 Task: Select the localhost option this is a local port host in the remote.
Action: Mouse moved to (49, 547)
Screenshot: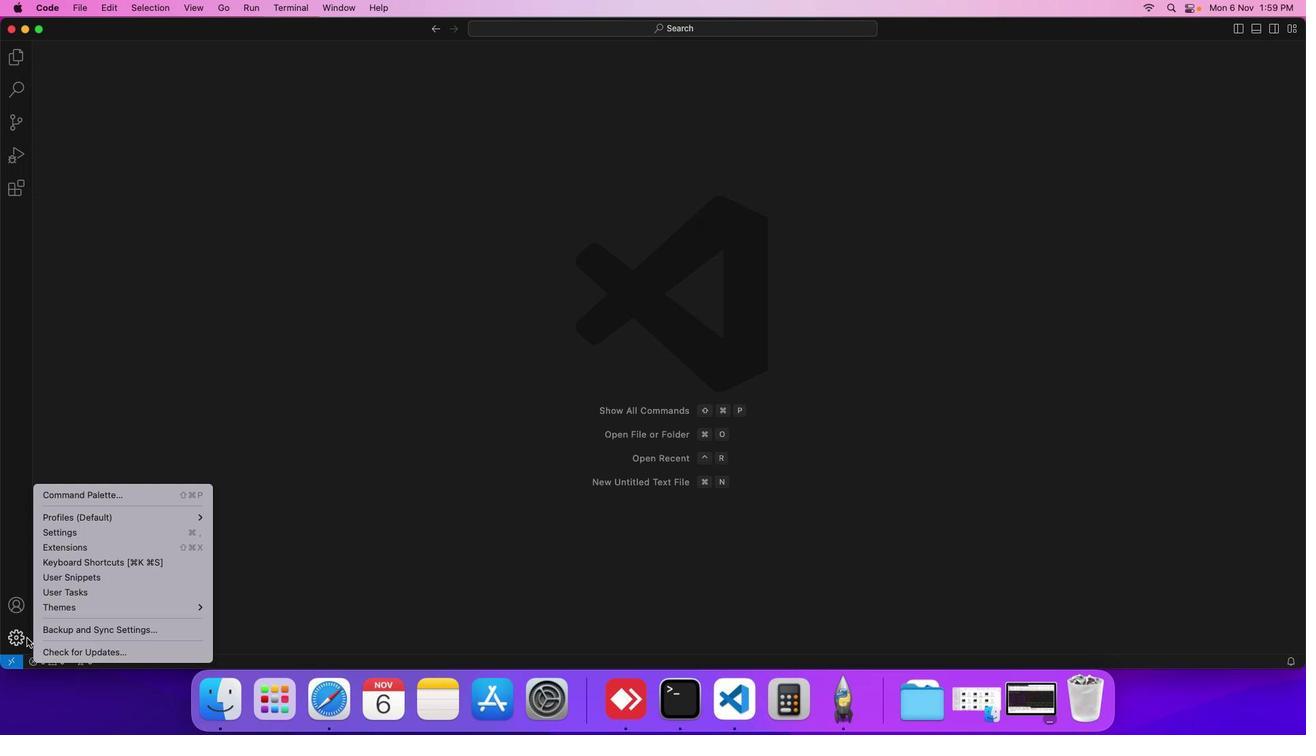 
Action: Mouse pressed left at (49, 547)
Screenshot: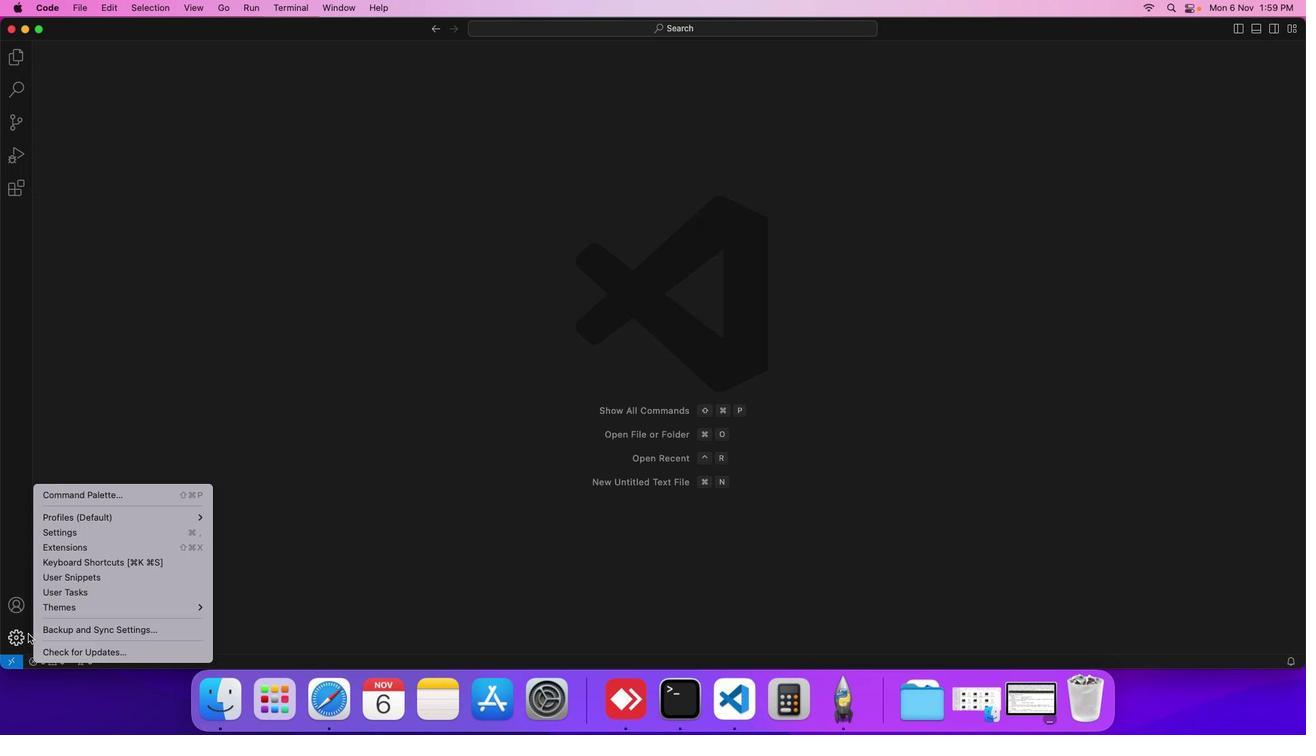 
Action: Mouse moved to (79, 478)
Screenshot: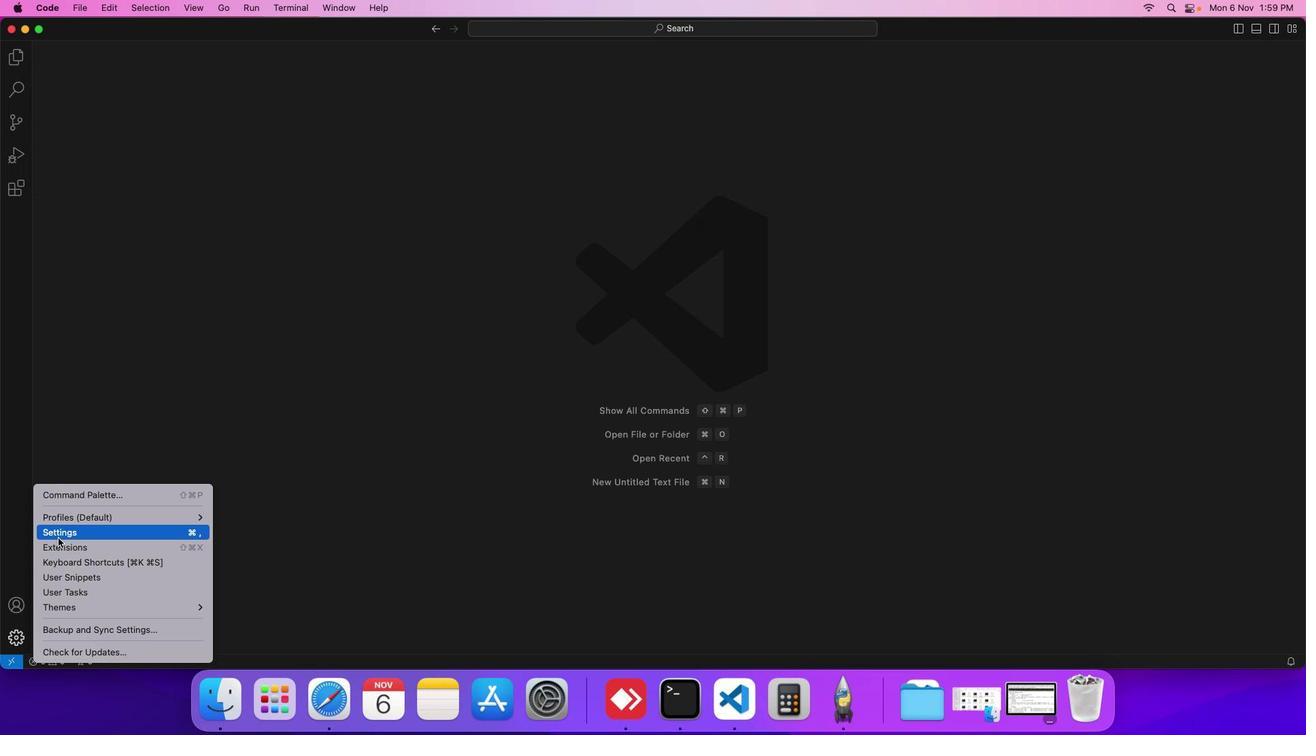 
Action: Mouse pressed left at (79, 478)
Screenshot: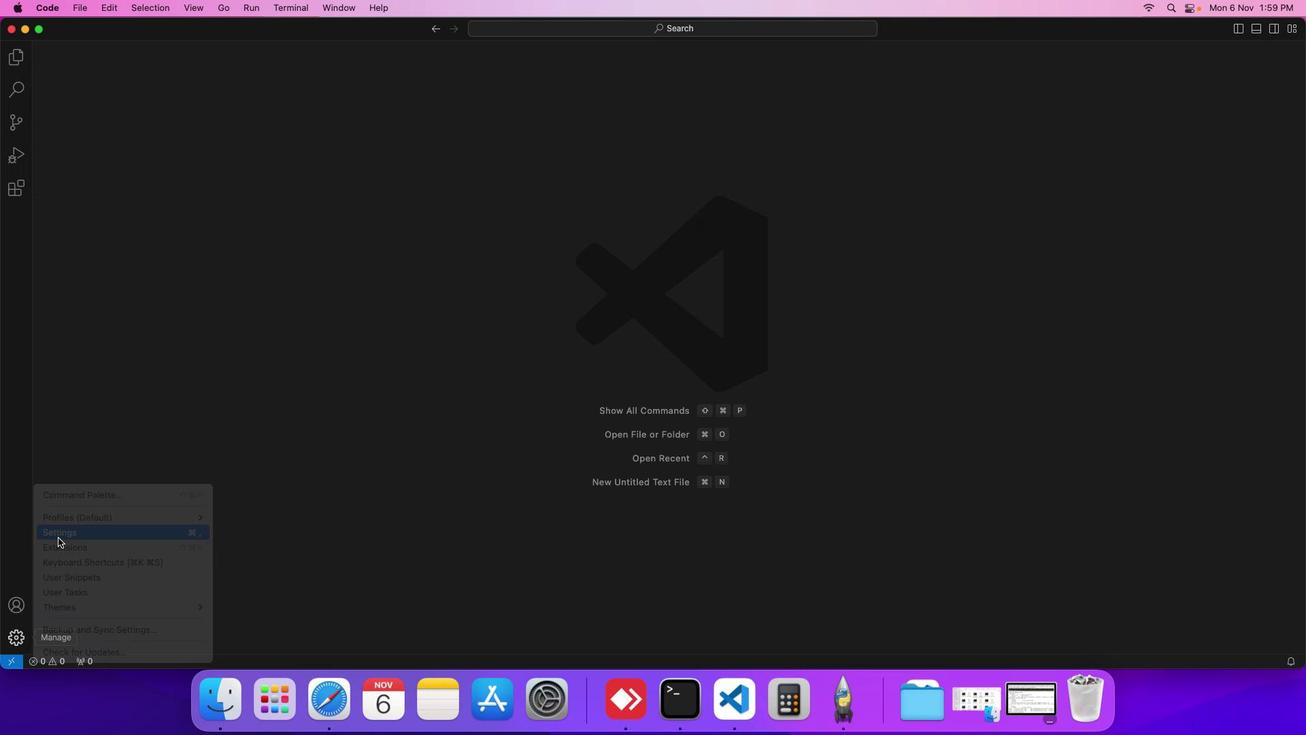 
Action: Mouse moved to (302, 243)
Screenshot: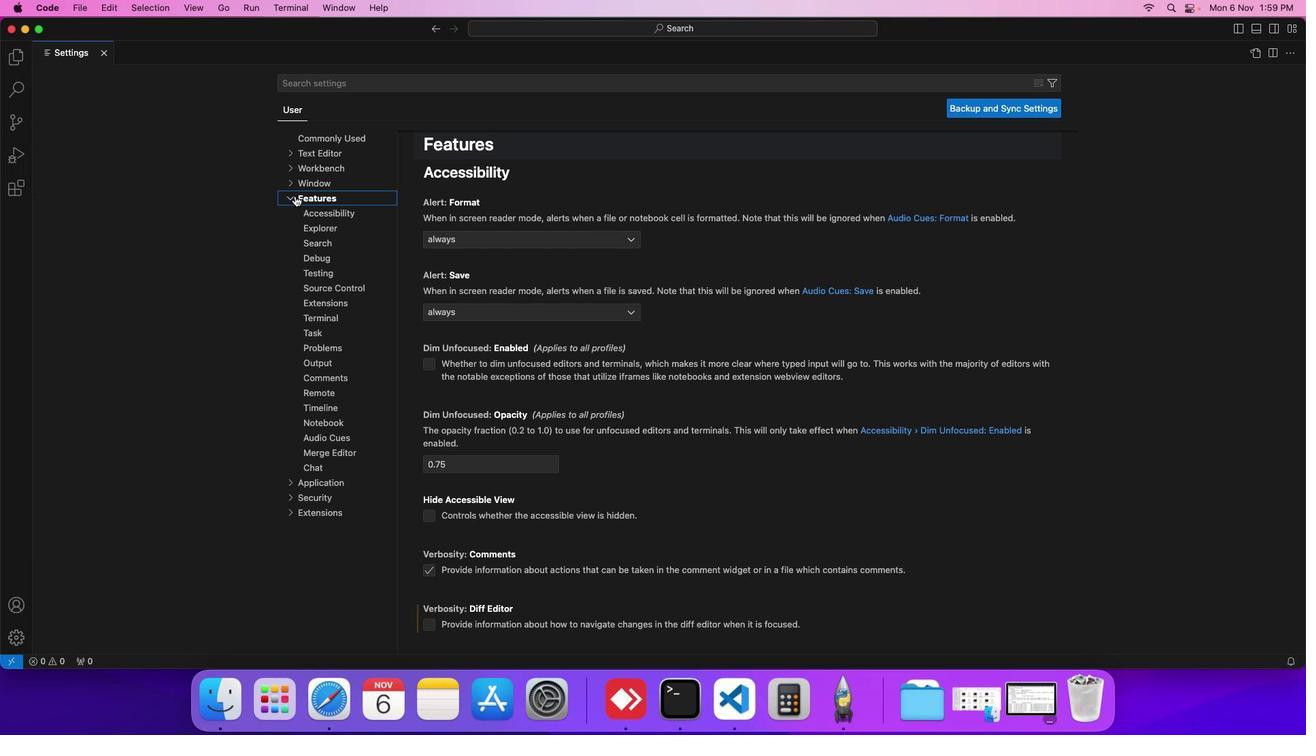 
Action: Mouse pressed left at (302, 243)
Screenshot: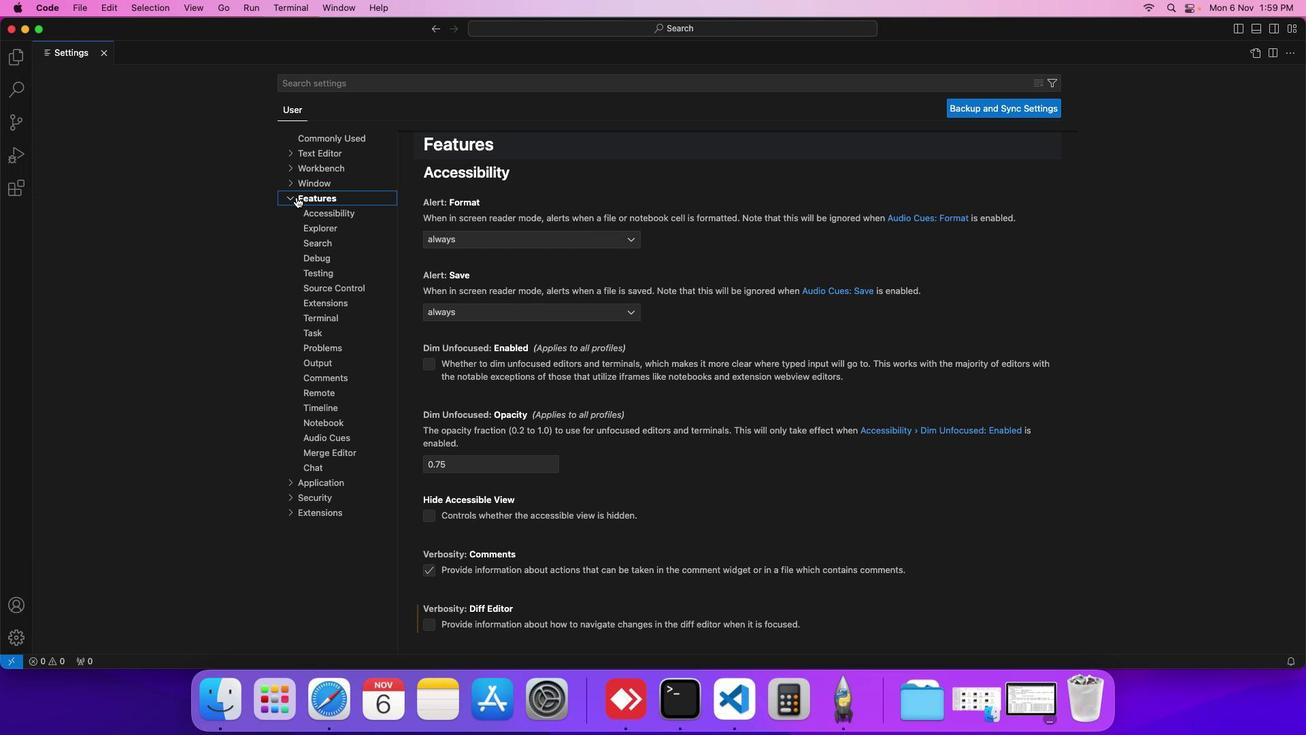 
Action: Mouse moved to (336, 381)
Screenshot: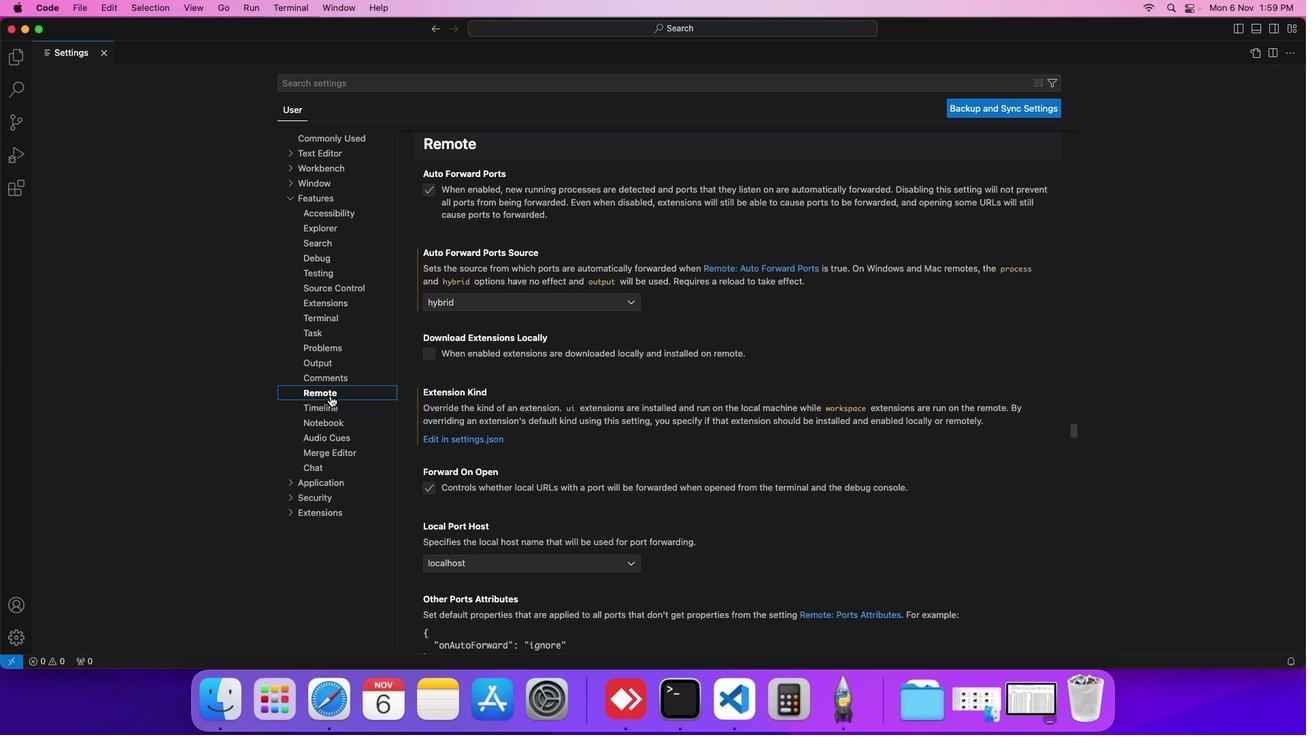 
Action: Mouse pressed left at (336, 381)
Screenshot: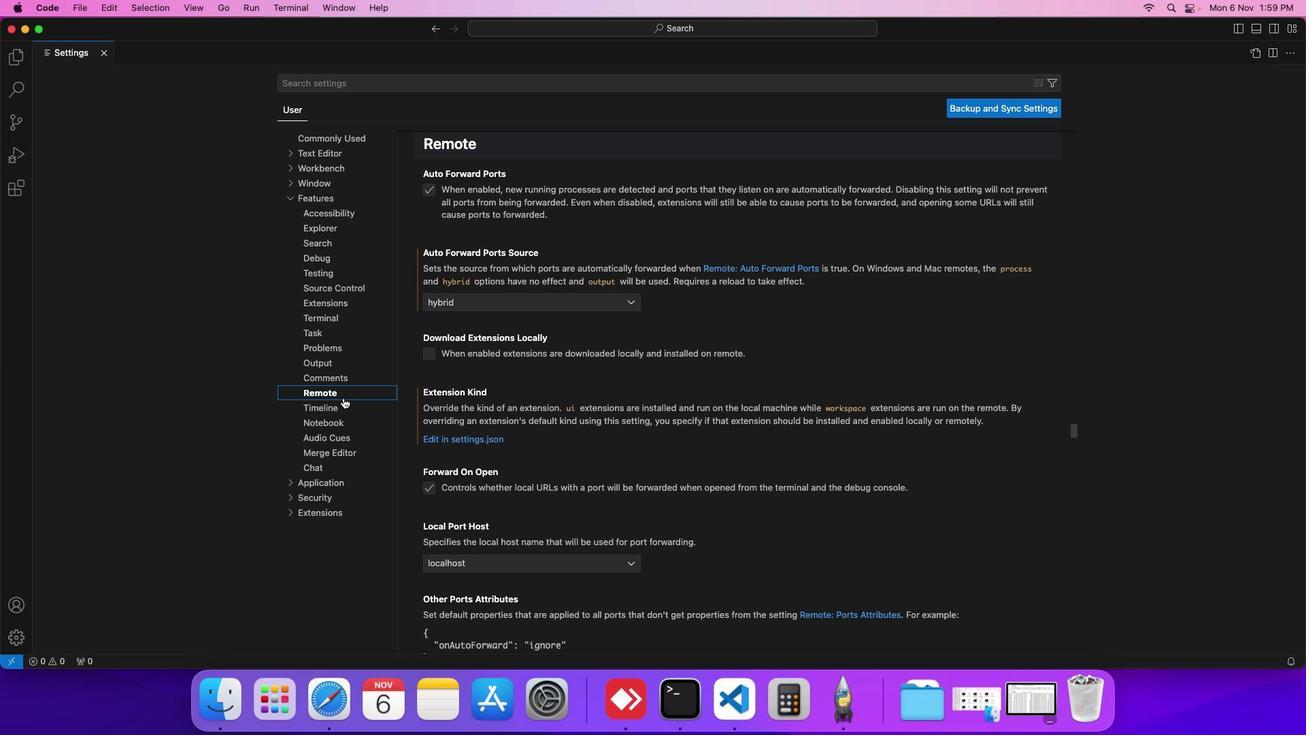 
Action: Mouse moved to (426, 390)
Screenshot: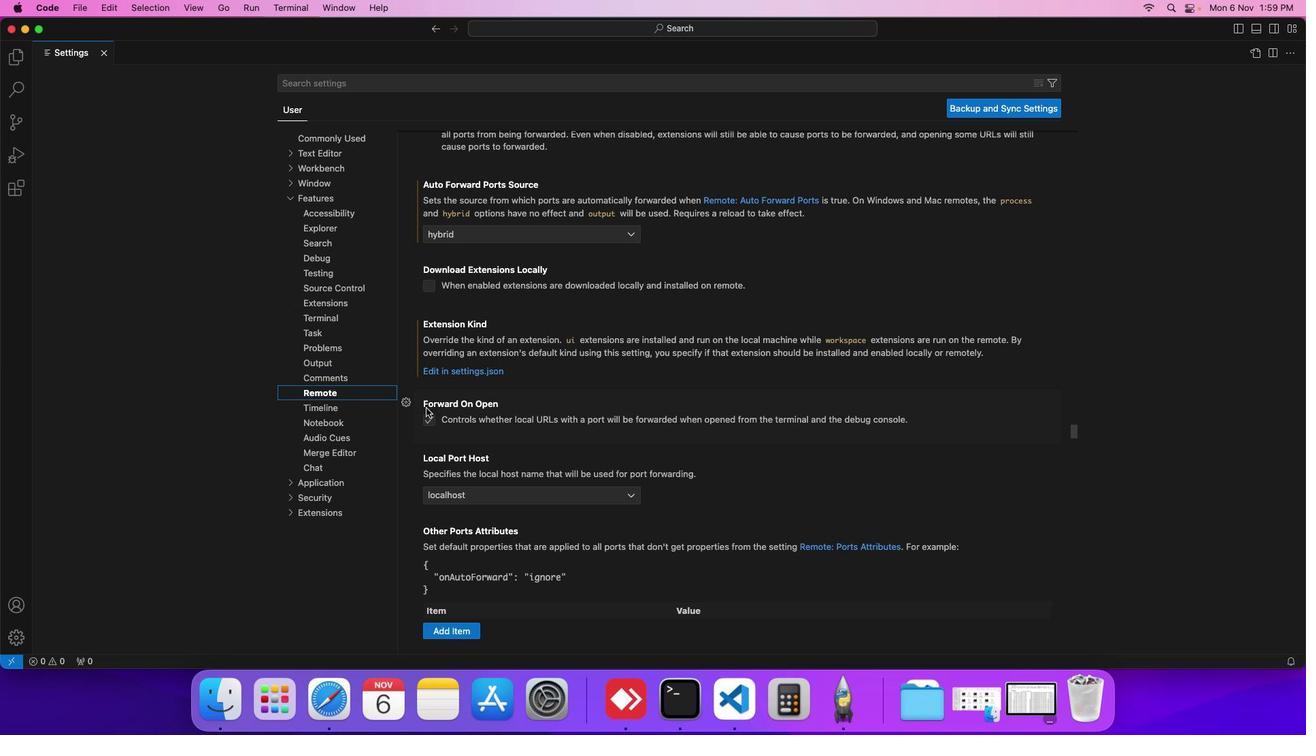 
Action: Mouse scrolled (426, 390) with delta (24, 108)
Screenshot: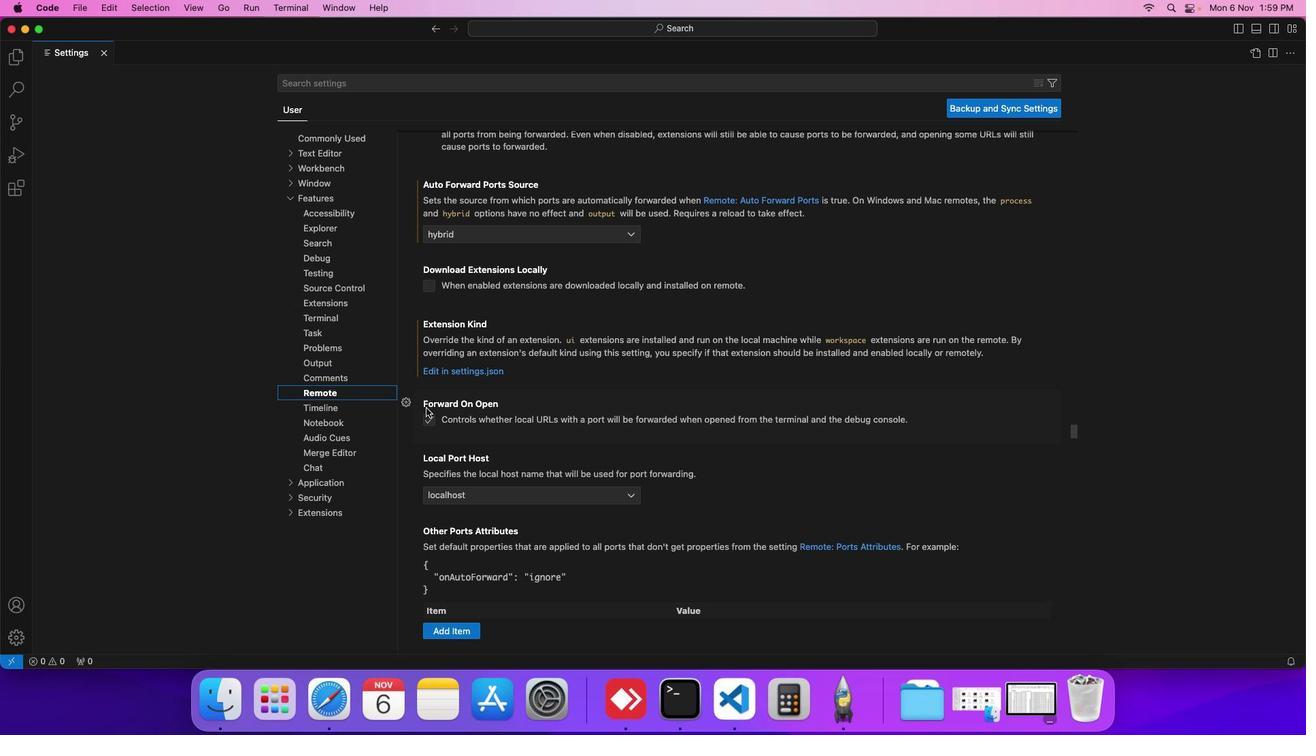 
Action: Mouse scrolled (426, 390) with delta (24, 108)
Screenshot: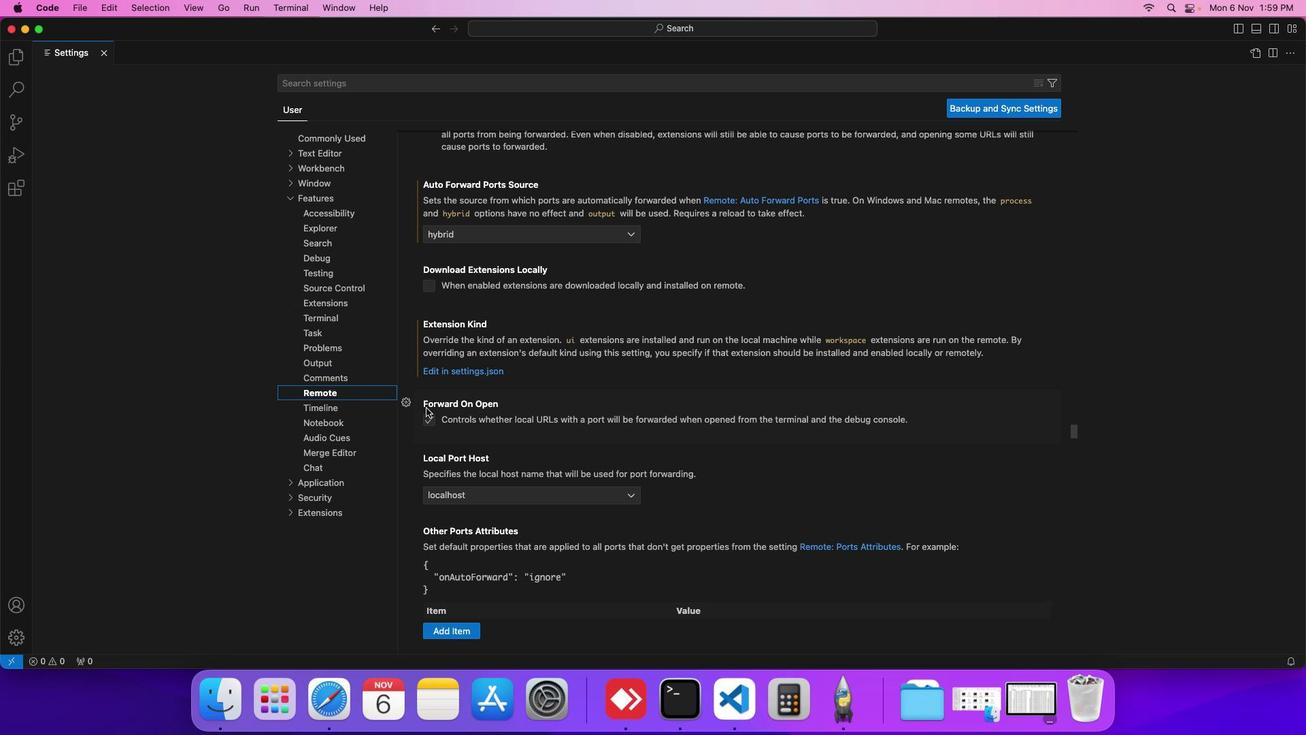 
Action: Mouse scrolled (426, 390) with delta (24, 108)
Screenshot: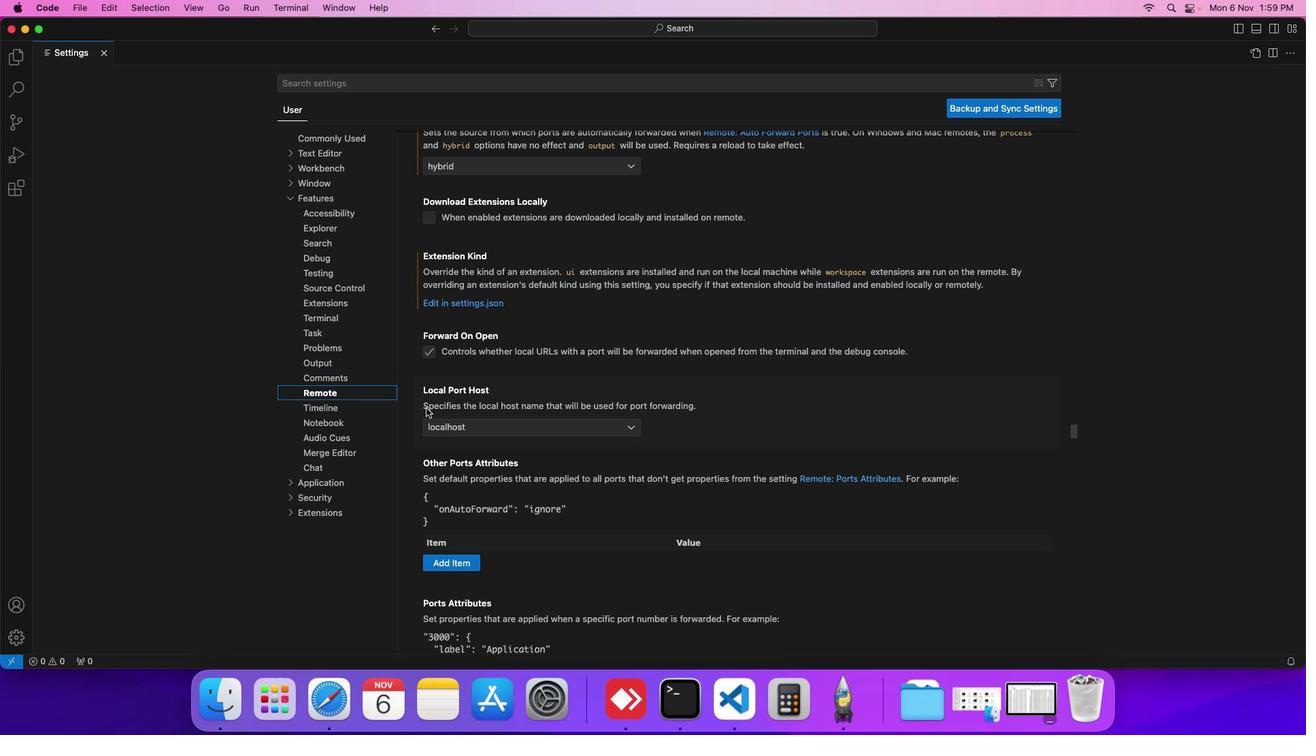 
Action: Mouse scrolled (426, 390) with delta (24, 108)
Screenshot: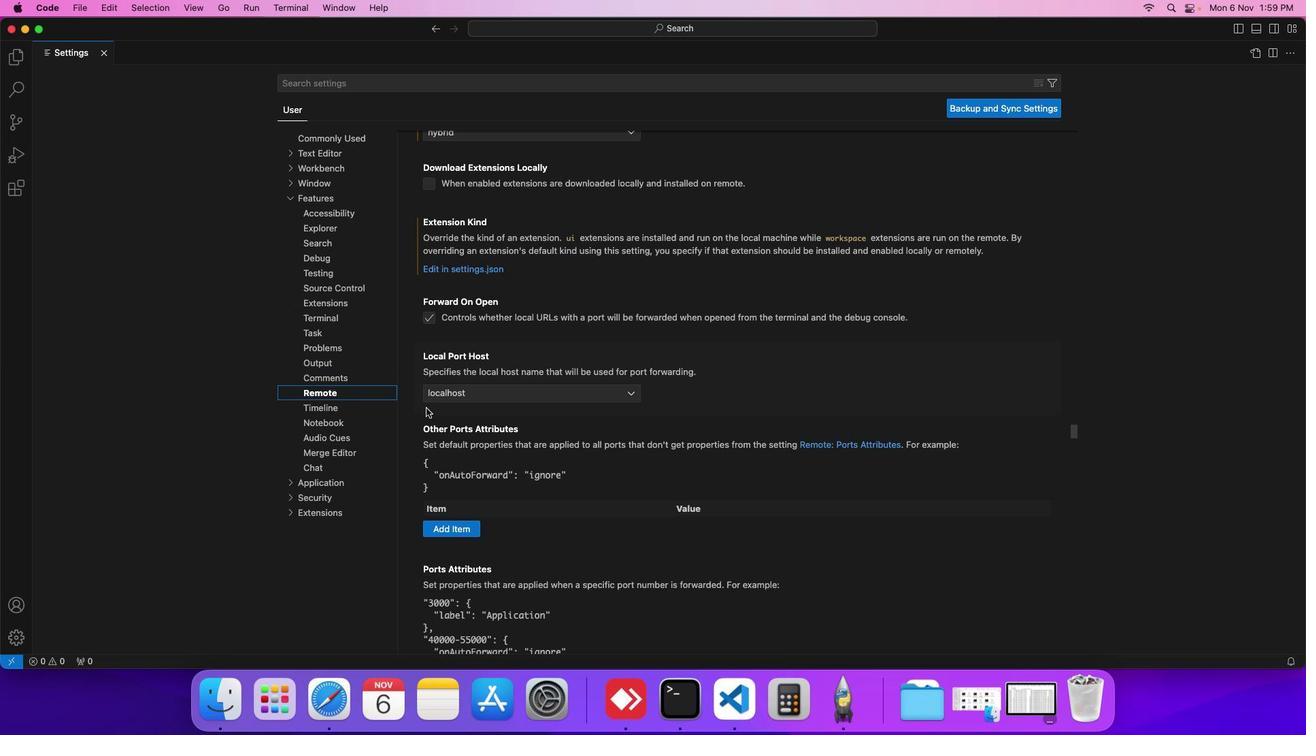 
Action: Mouse scrolled (426, 390) with delta (24, 108)
Screenshot: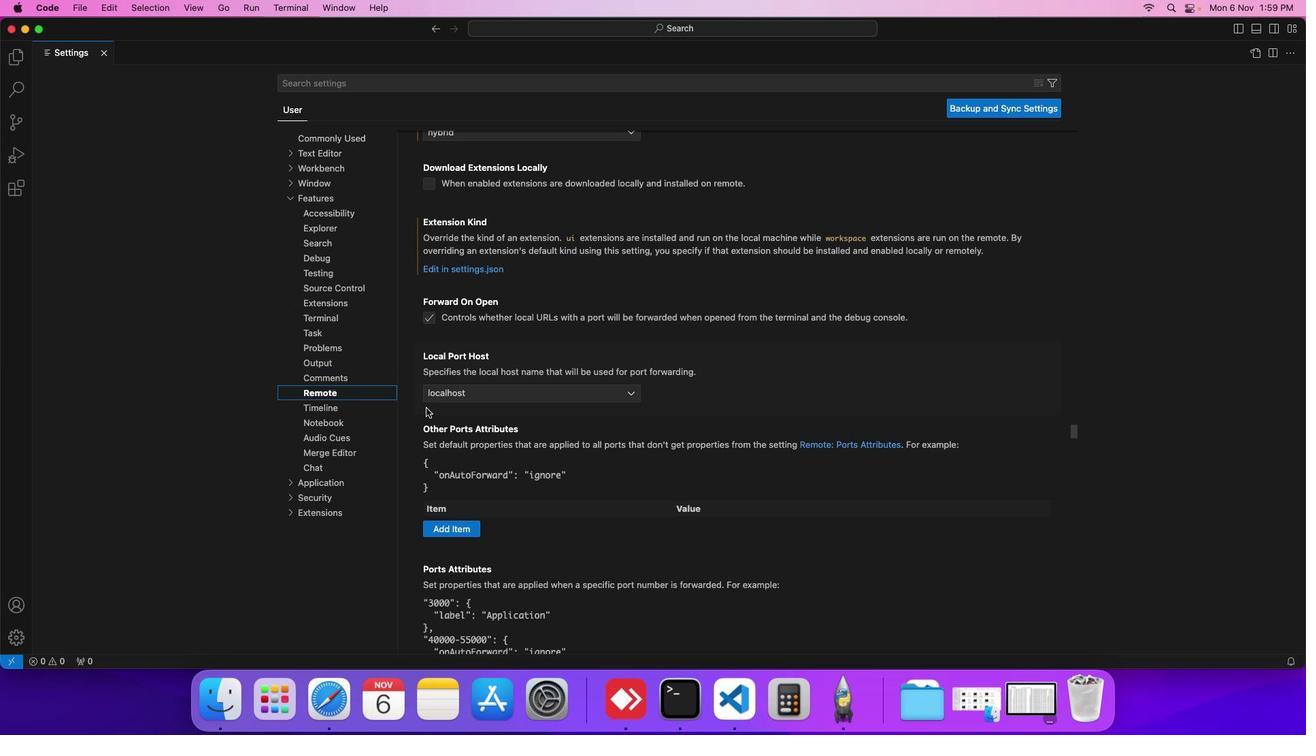
Action: Mouse scrolled (426, 390) with delta (24, 108)
Screenshot: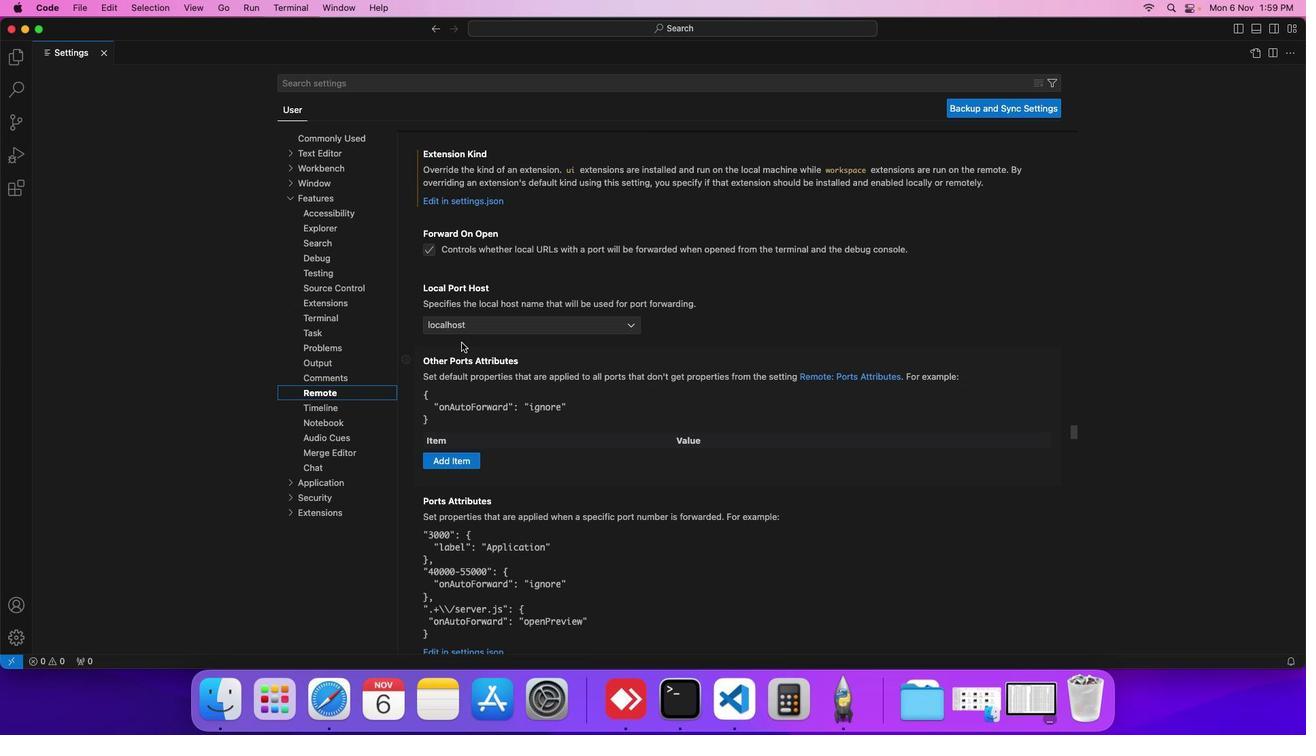 
Action: Mouse scrolled (426, 390) with delta (24, 108)
Screenshot: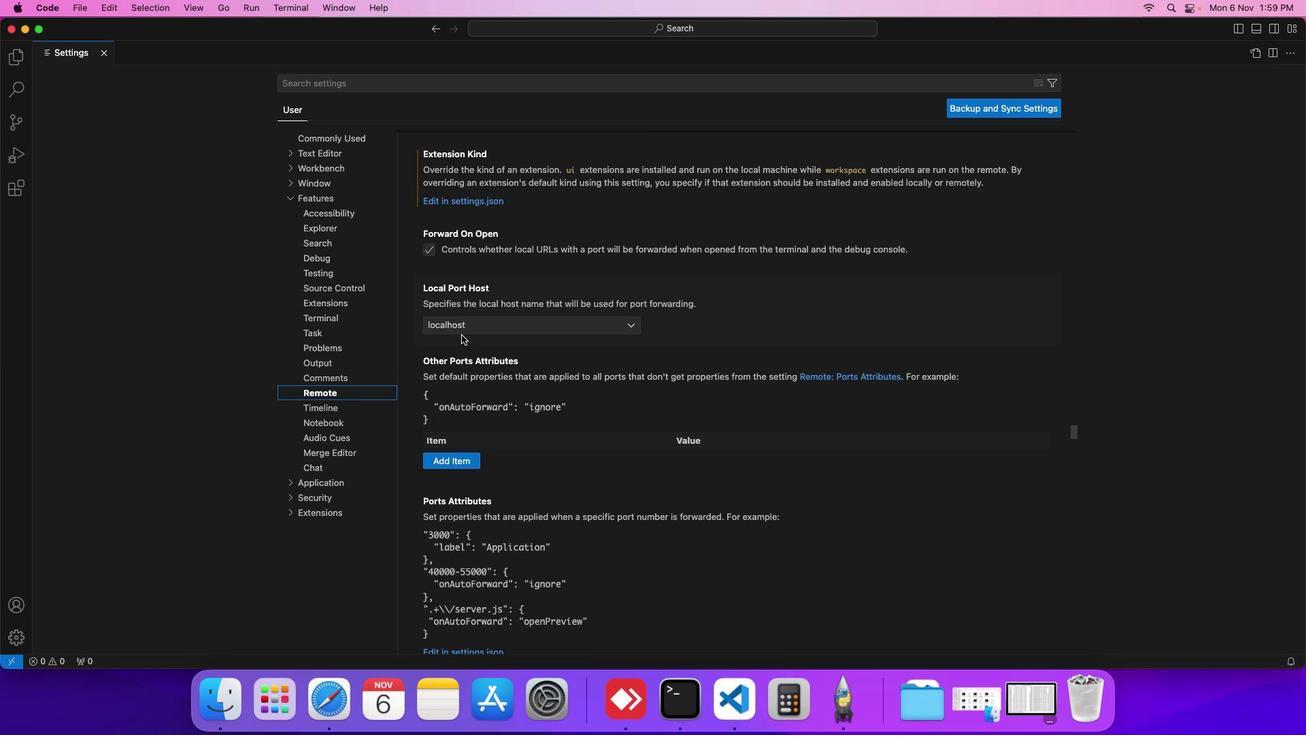 
Action: Mouse moved to (458, 335)
Screenshot: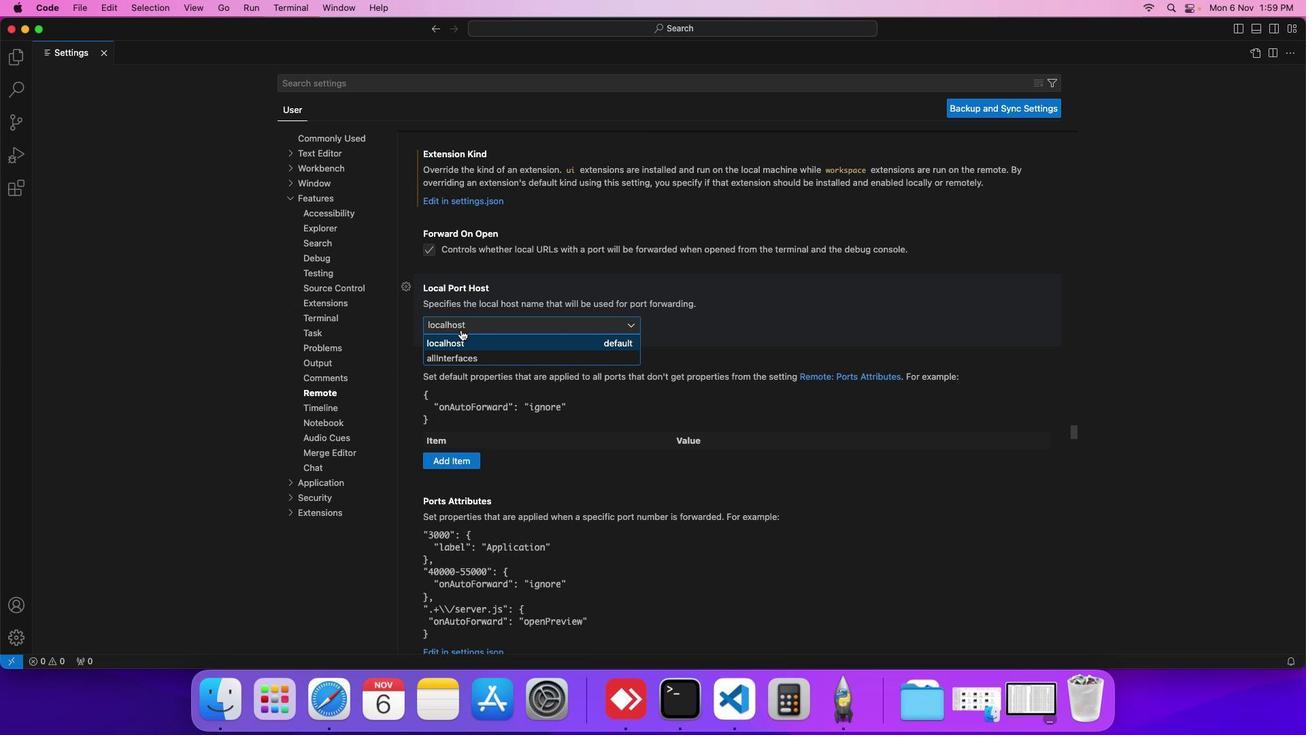 
Action: Mouse pressed left at (458, 335)
Screenshot: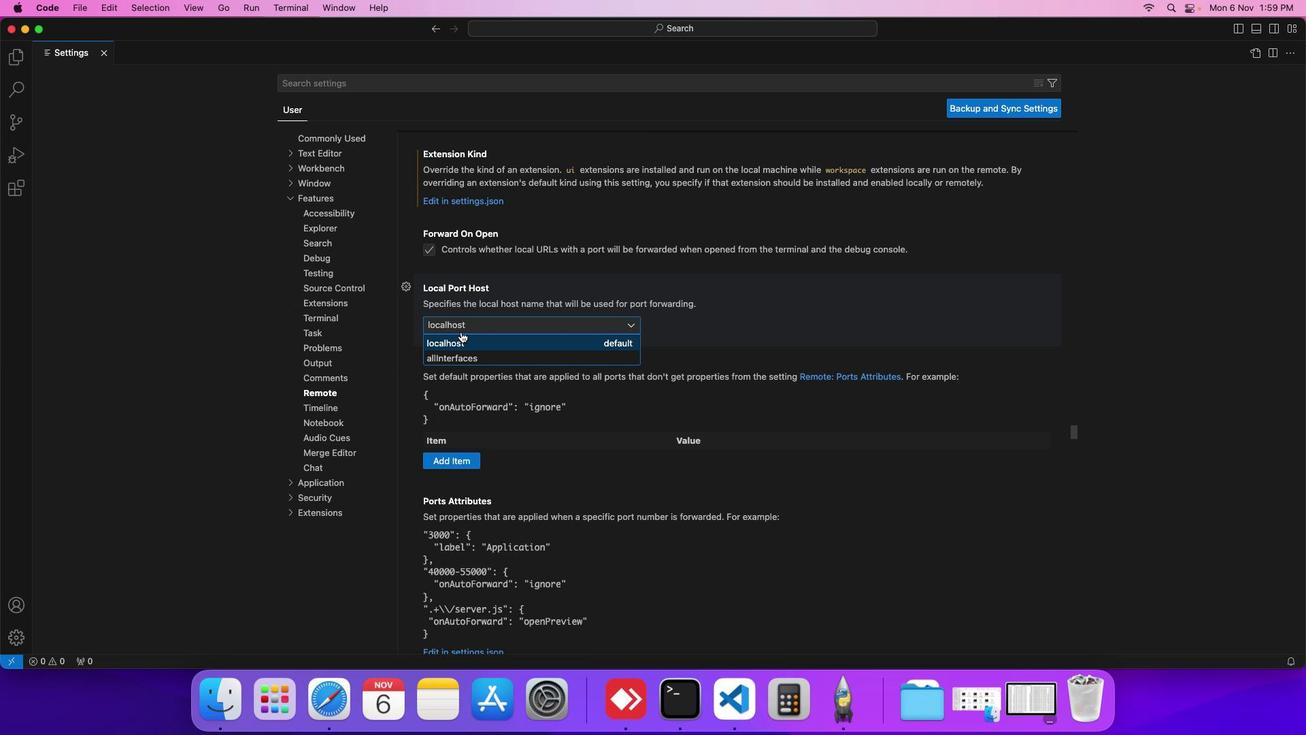 
Action: Mouse moved to (457, 345)
Screenshot: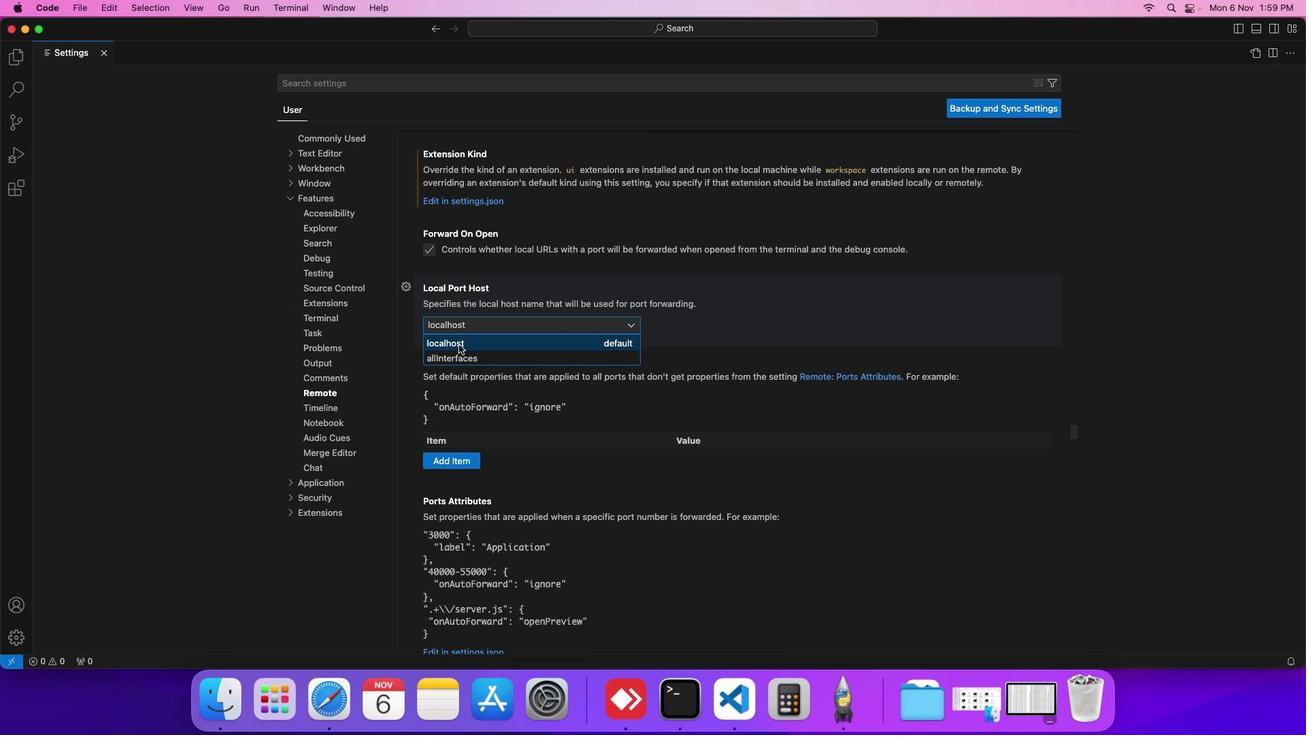 
Action: Mouse pressed left at (457, 345)
Screenshot: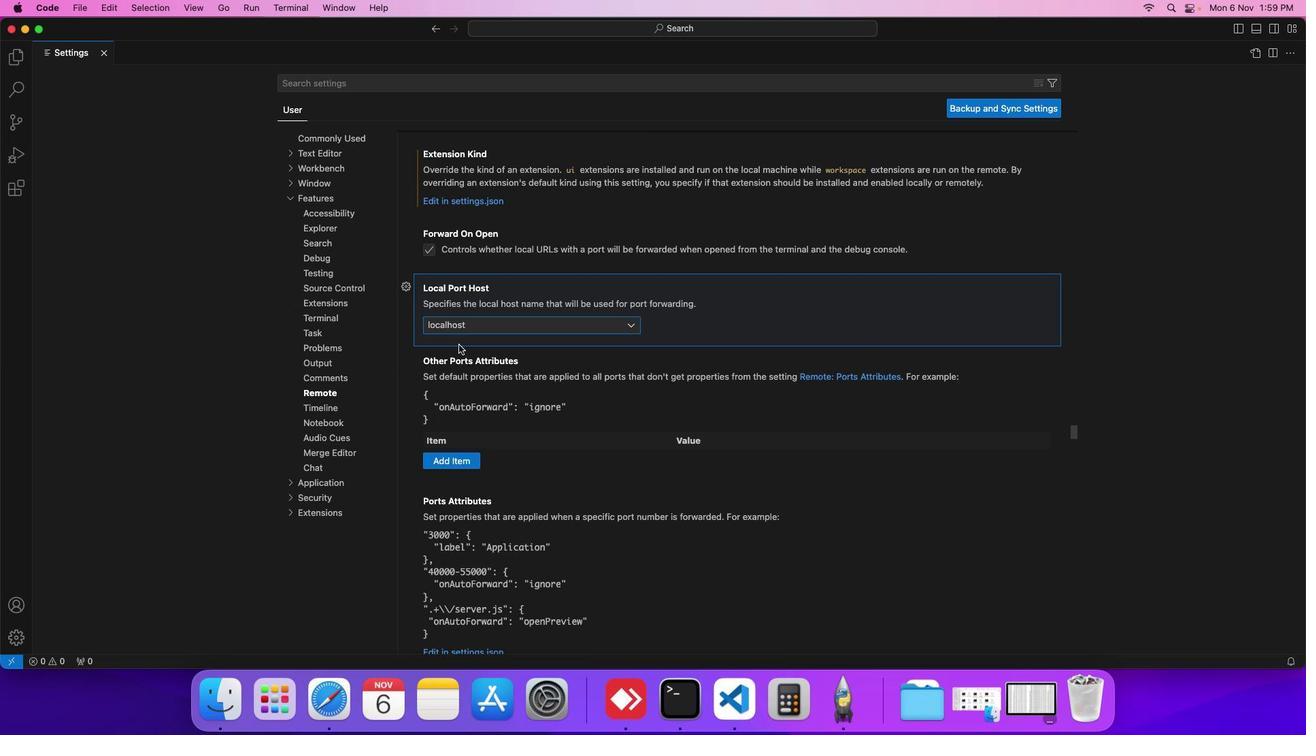 
